 Task: Disable allow mentions option in mention or tags.
Action: Mouse moved to (665, 73)
Screenshot: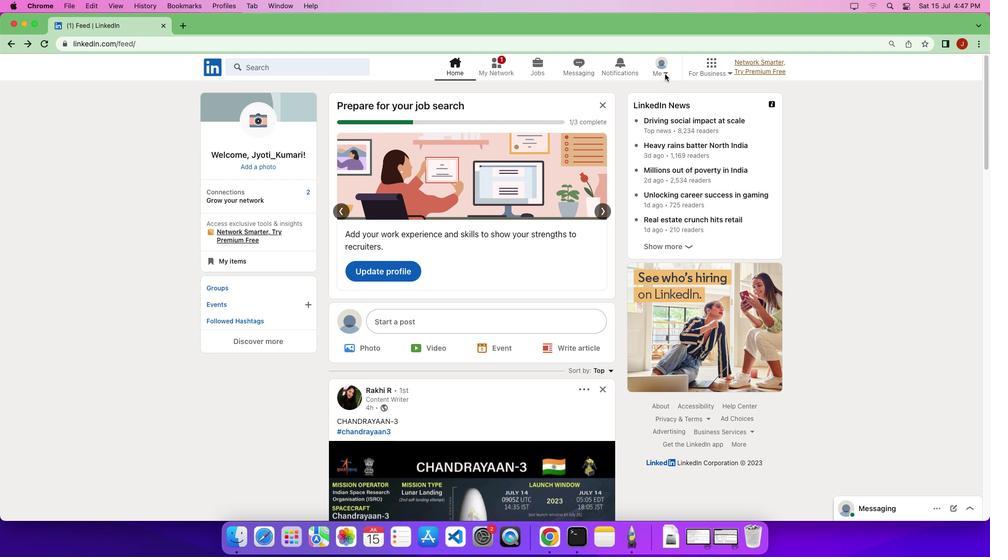 
Action: Mouse pressed left at (665, 73)
Screenshot: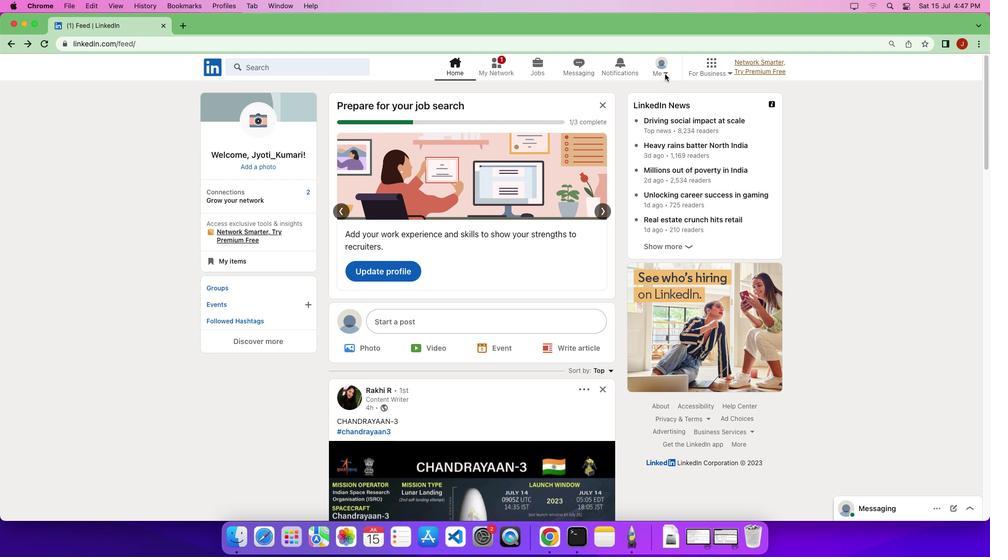 
Action: Mouse pressed left at (665, 73)
Screenshot: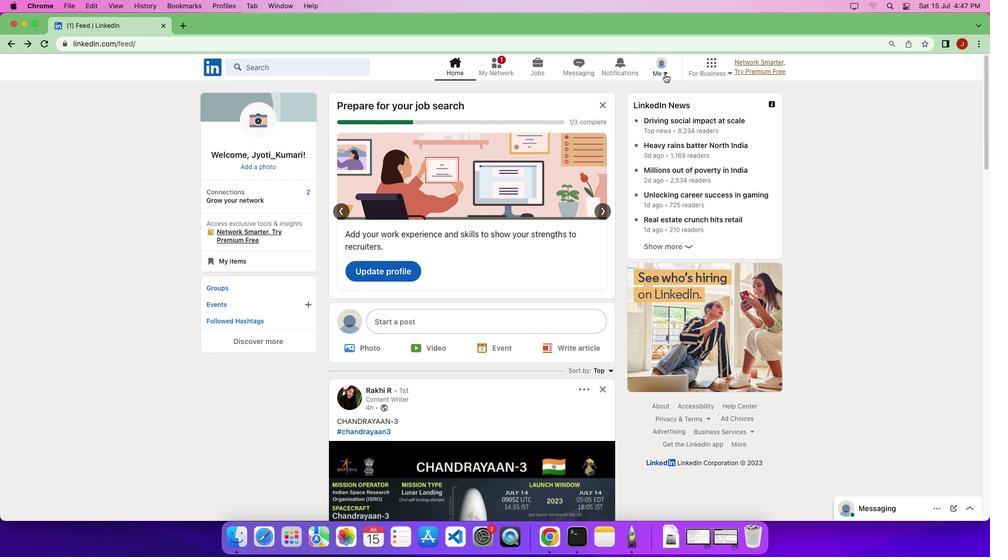 
Action: Mouse pressed left at (665, 73)
Screenshot: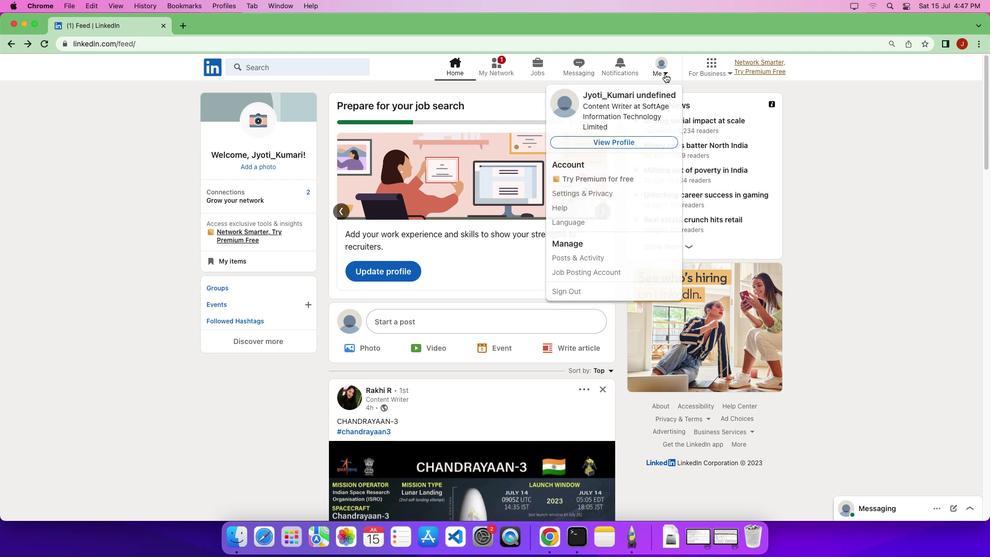 
Action: Mouse moved to (588, 193)
Screenshot: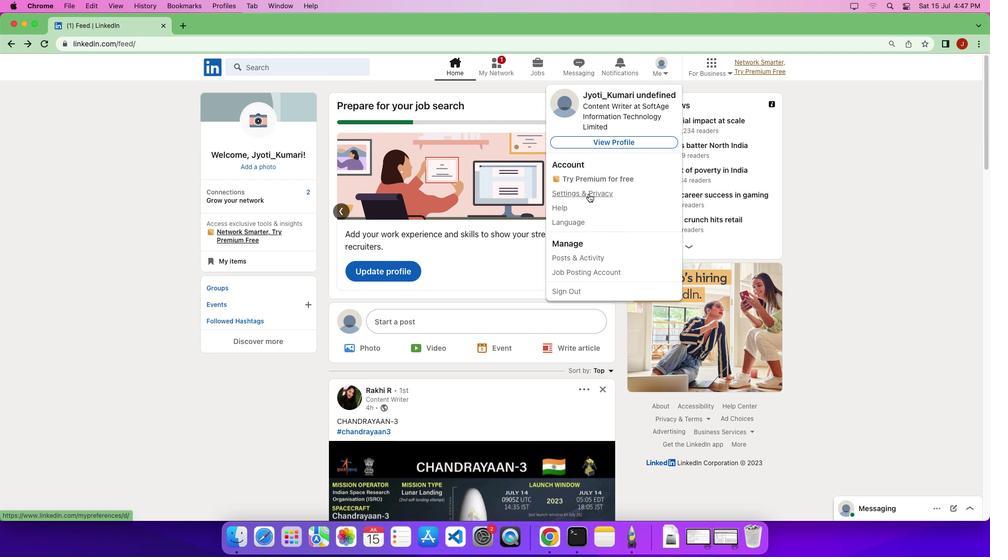 
Action: Mouse pressed left at (588, 193)
Screenshot: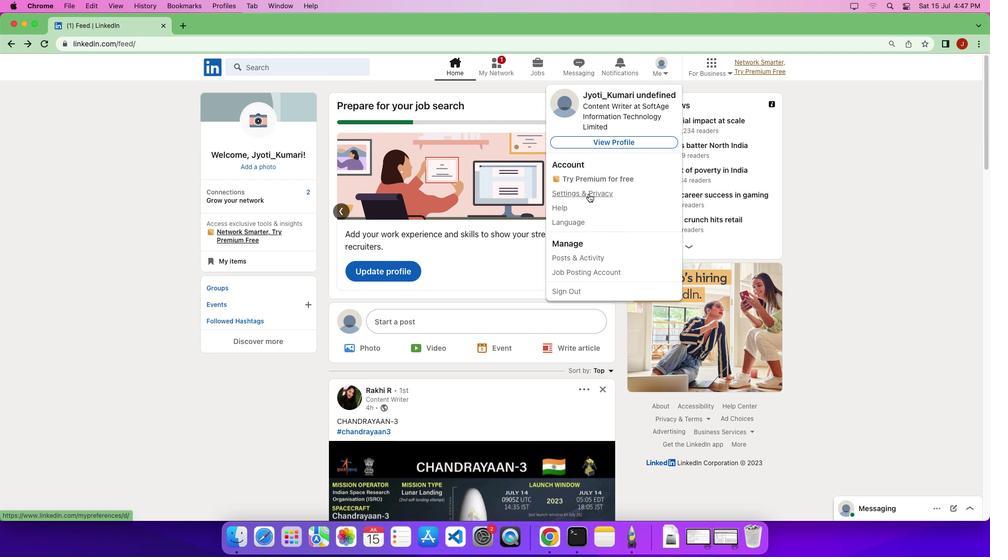 
Action: Mouse moved to (36, 223)
Screenshot: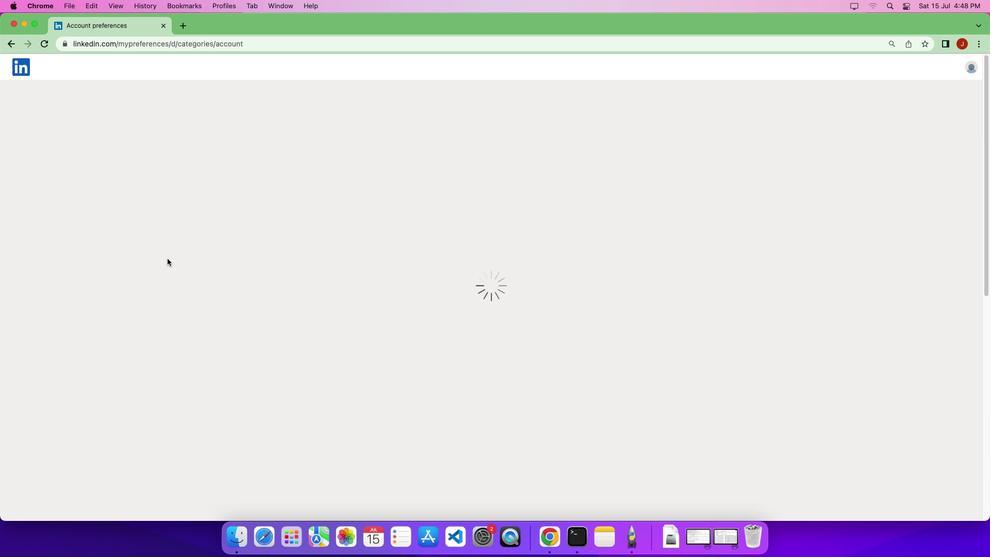 
Action: Mouse pressed left at (36, 223)
Screenshot: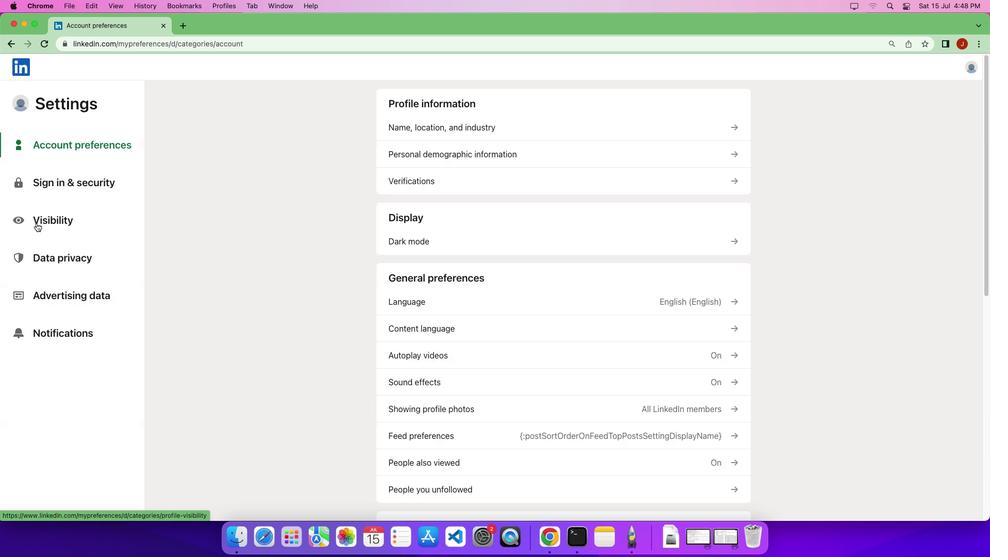 
Action: Mouse pressed left at (36, 223)
Screenshot: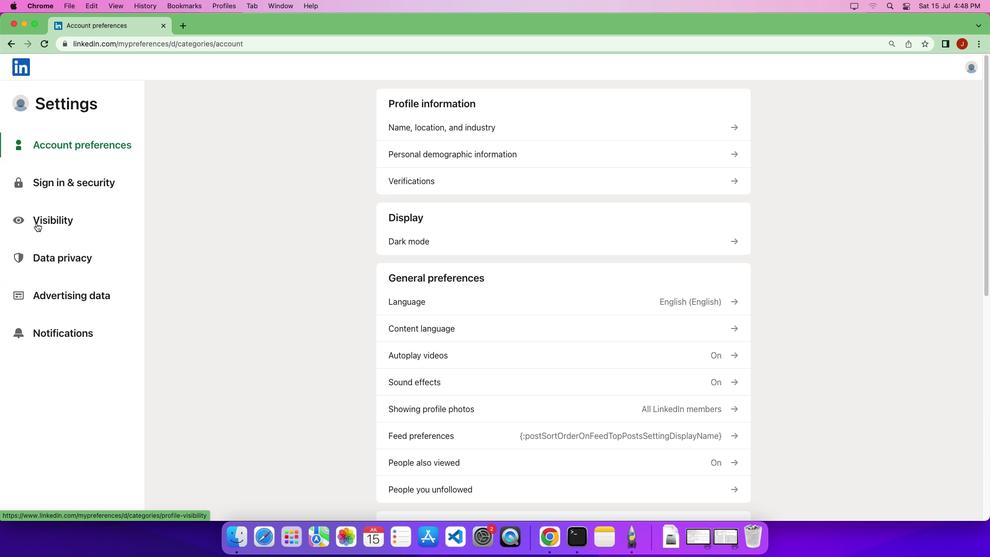 
Action: Mouse moved to (587, 450)
Screenshot: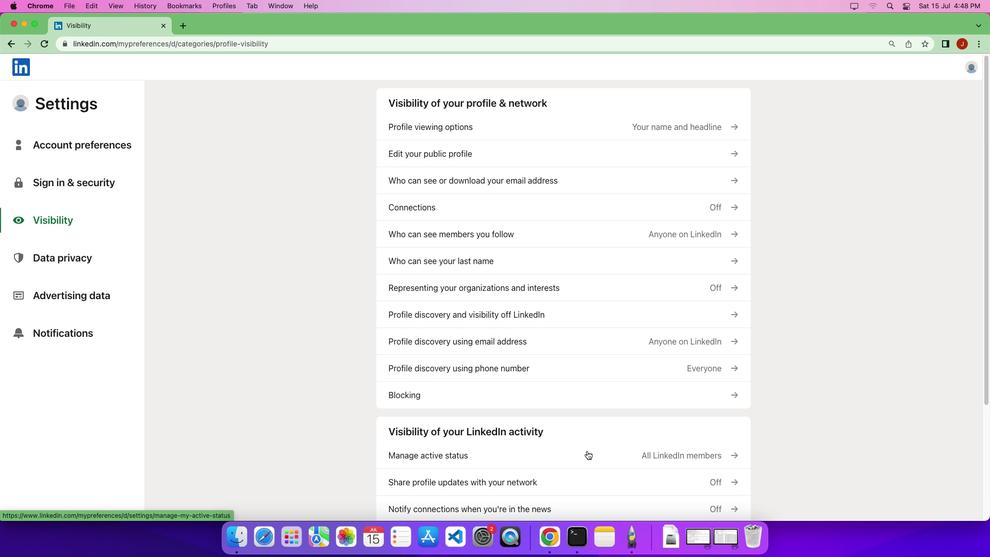 
Action: Mouse scrolled (587, 450) with delta (0, 0)
Screenshot: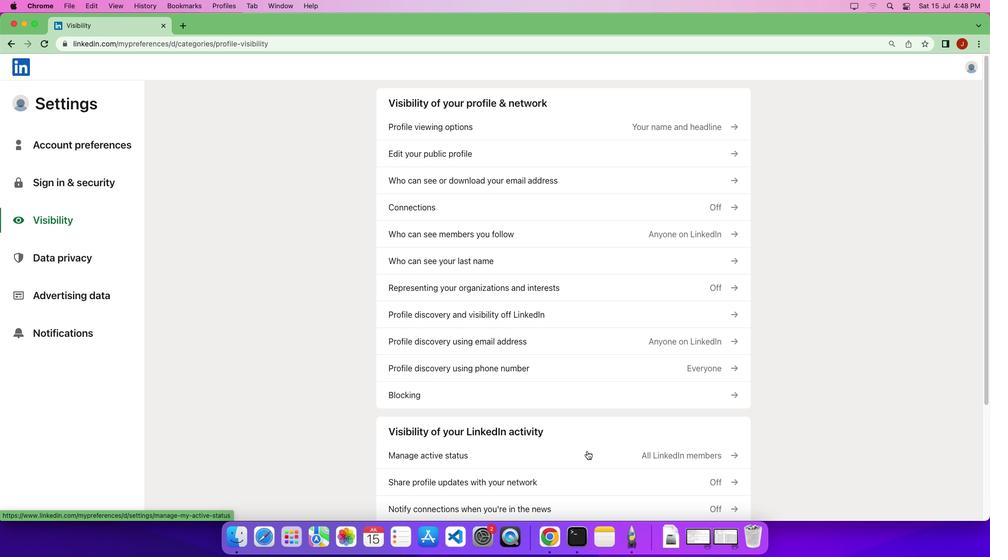
Action: Mouse scrolled (587, 450) with delta (0, 0)
Screenshot: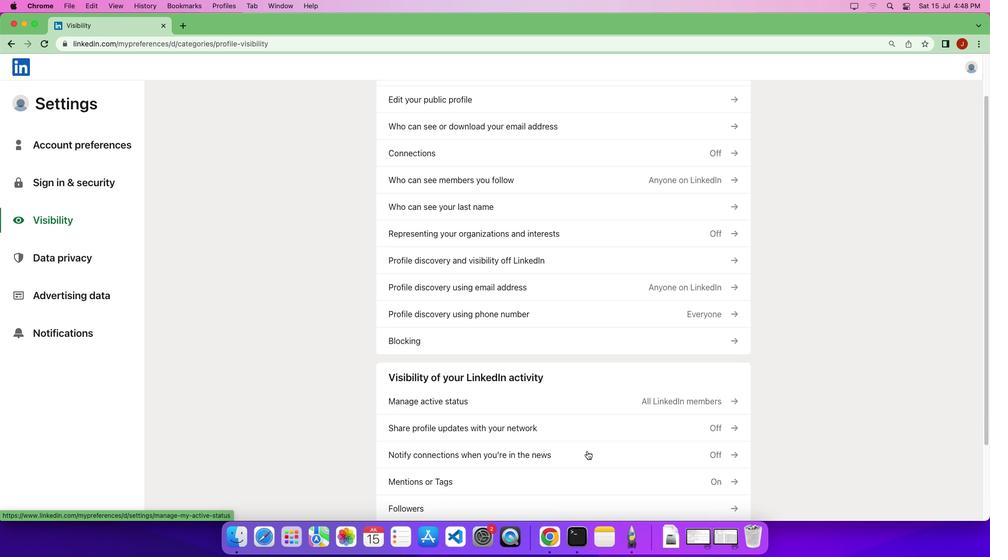 
Action: Mouse scrolled (587, 450) with delta (0, 0)
Screenshot: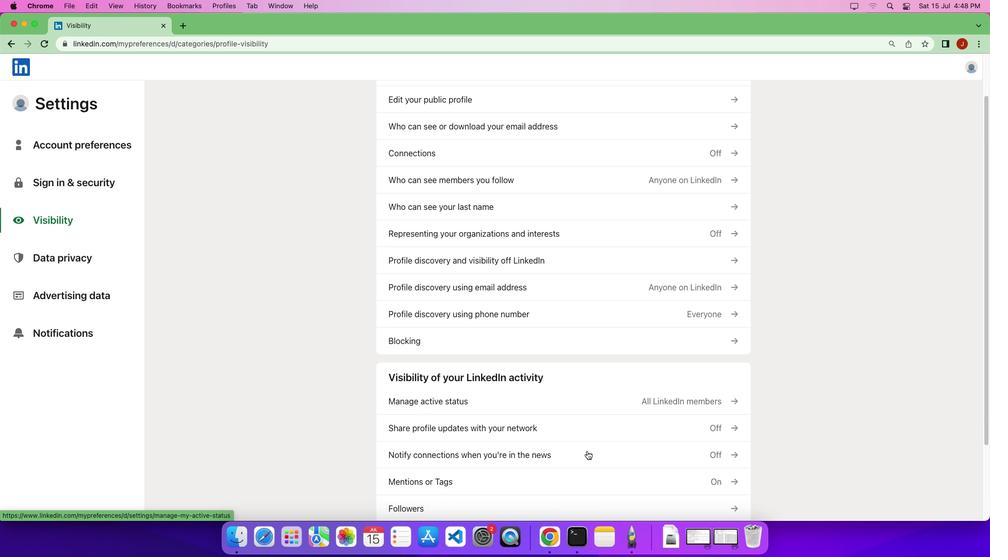 
Action: Mouse scrolled (587, 450) with delta (0, 0)
Screenshot: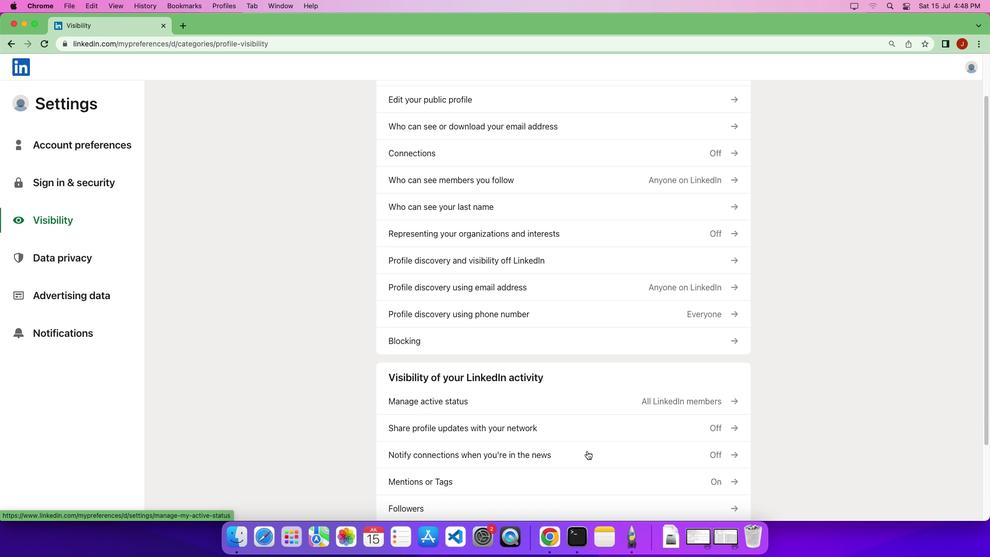 
Action: Mouse moved to (711, 478)
Screenshot: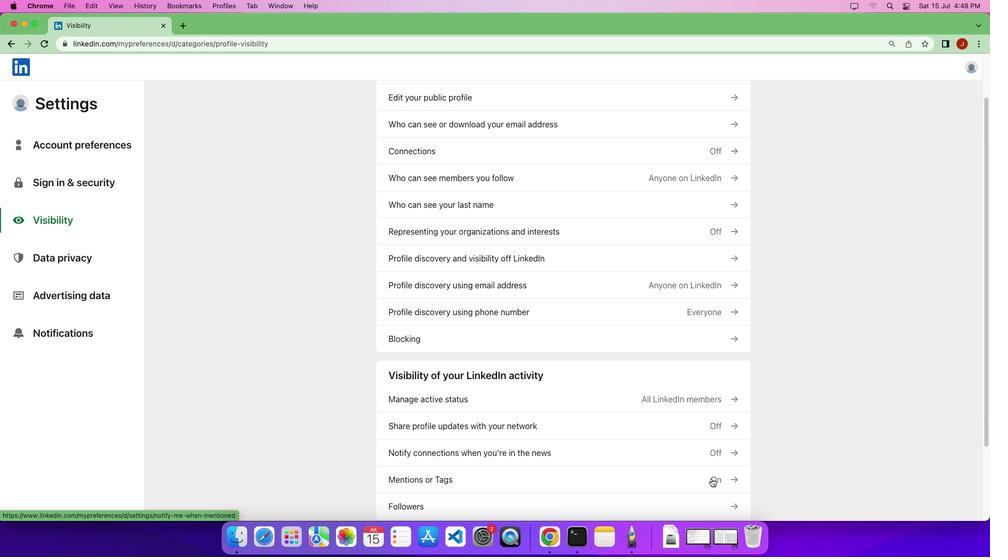 
Action: Mouse pressed left at (711, 478)
Screenshot: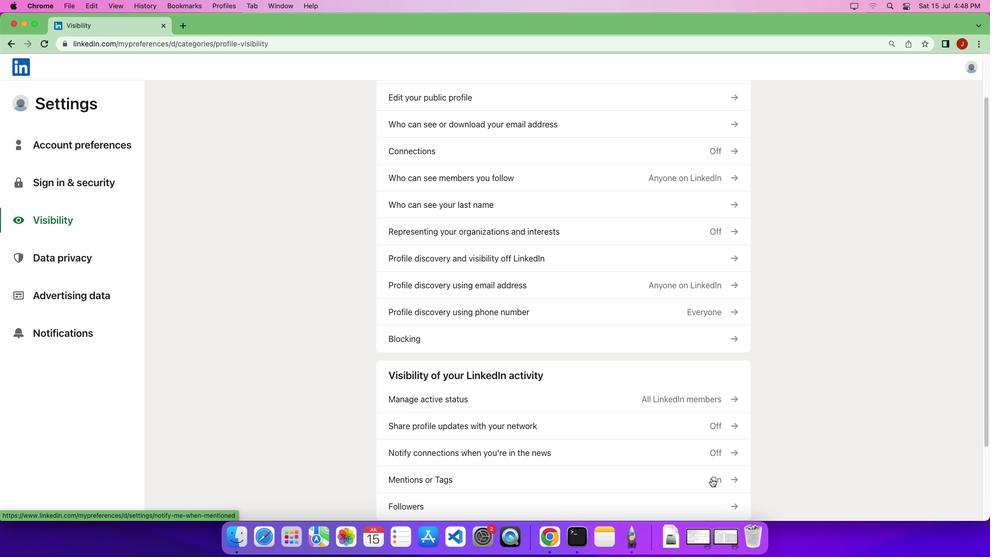 
Action: Mouse moved to (724, 158)
Screenshot: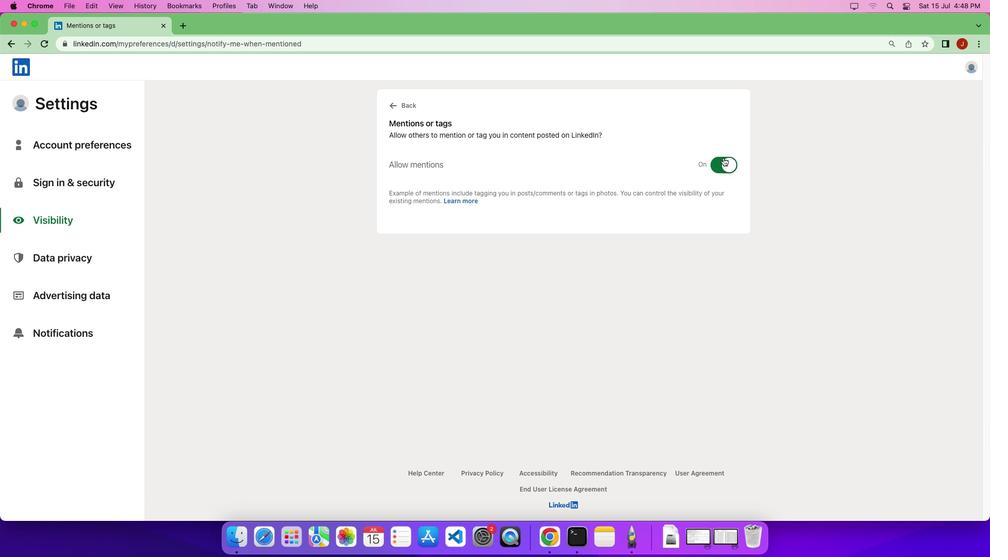 
Action: Mouse pressed left at (724, 158)
Screenshot: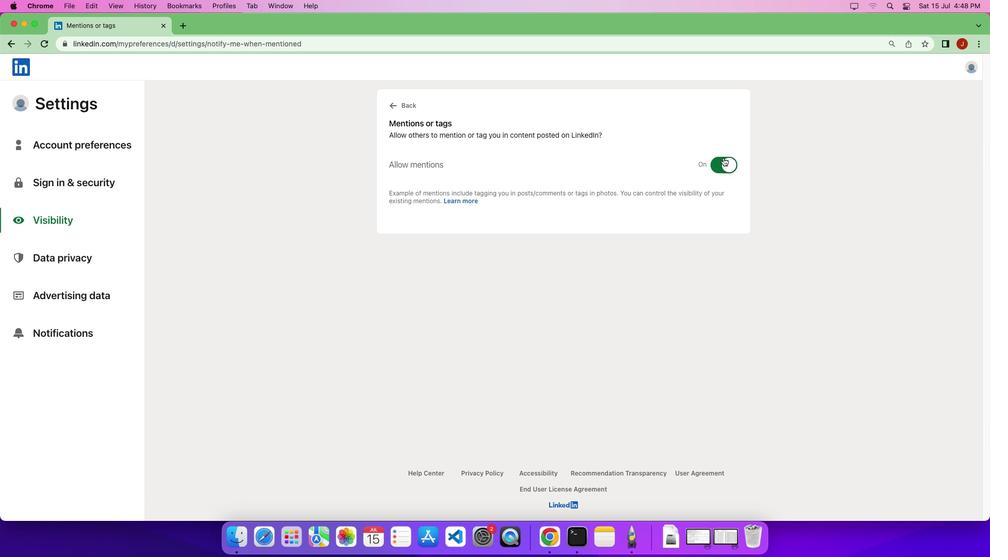 
Action: Mouse moved to (780, 210)
Screenshot: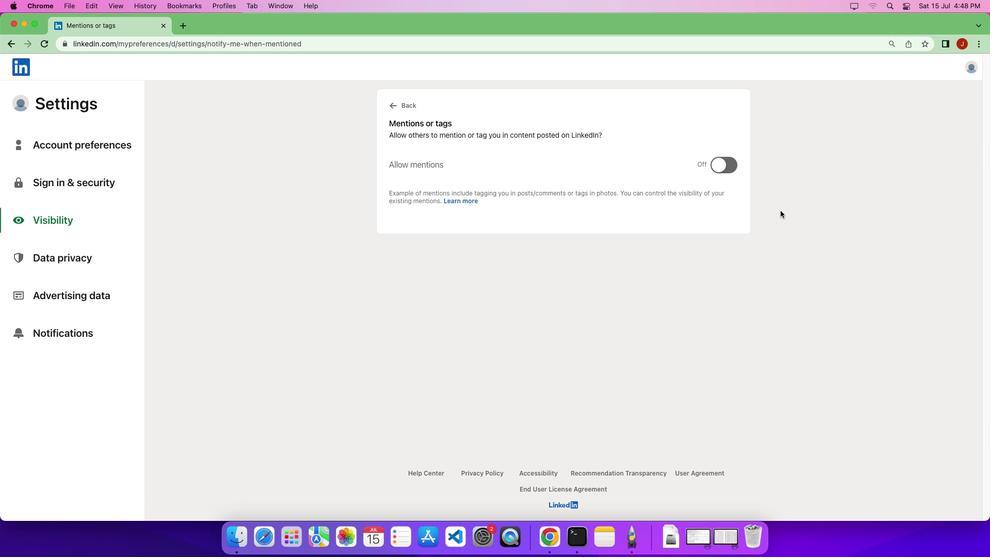 
